 Task: Search for  Homes in Napa Valley with Wine Cellars and Has view home feature.
Action: Mouse moved to (225, 183)
Screenshot: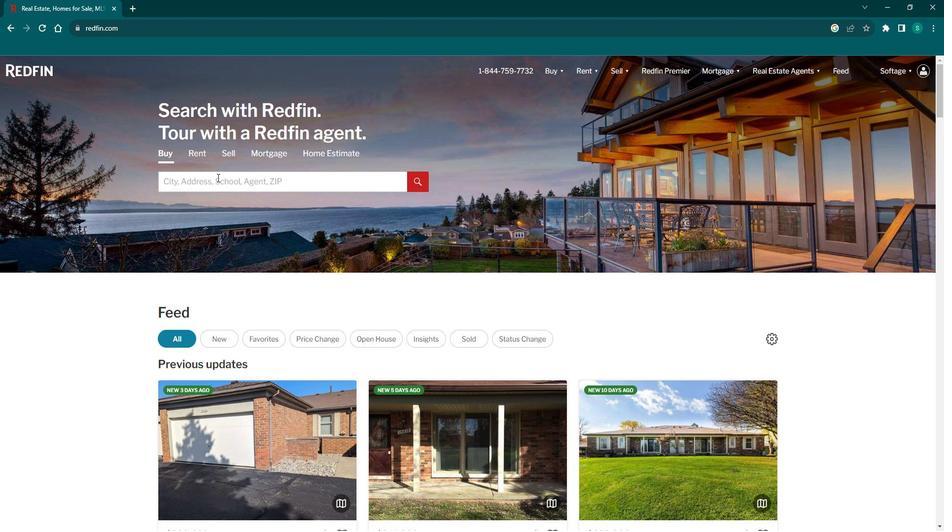 
Action: Mouse pressed left at (225, 183)
Screenshot: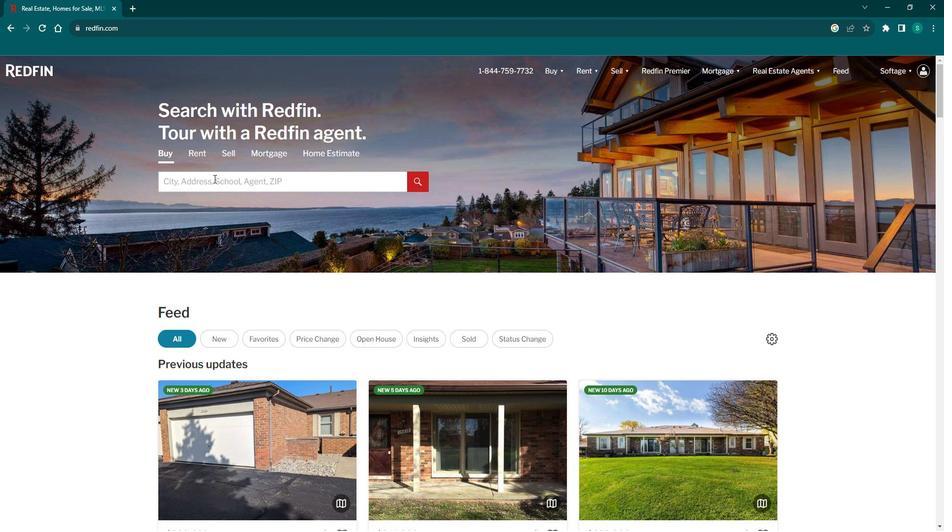 
Action: Mouse moved to (238, 185)
Screenshot: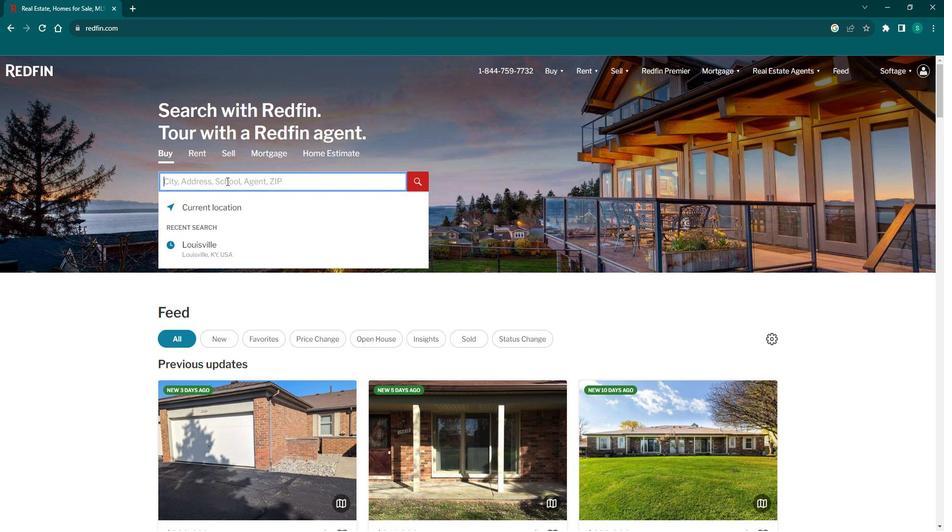 
Action: Key pressed <Key.caps_lock>N<Key.caps_lock>apa<Key.space><Key.caps_lock>V<Key.caps_lock>alley
Screenshot: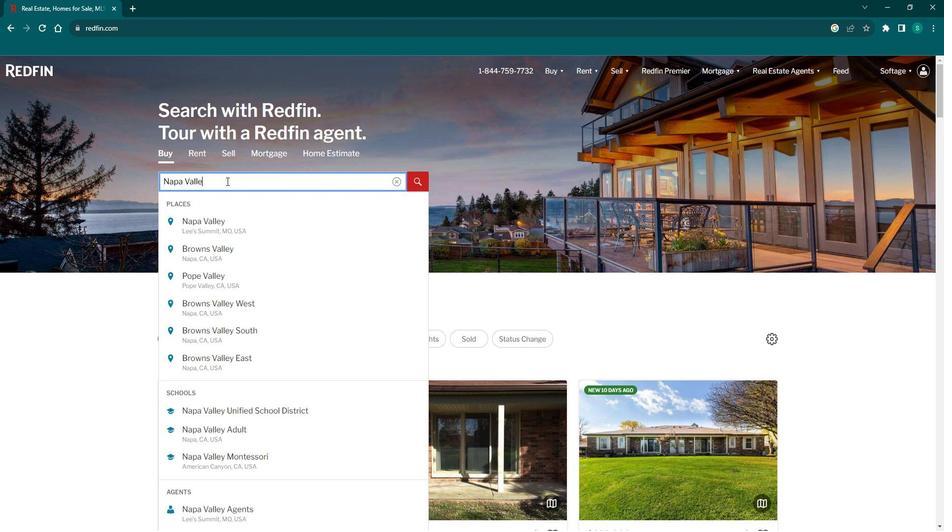 
Action: Mouse moved to (236, 229)
Screenshot: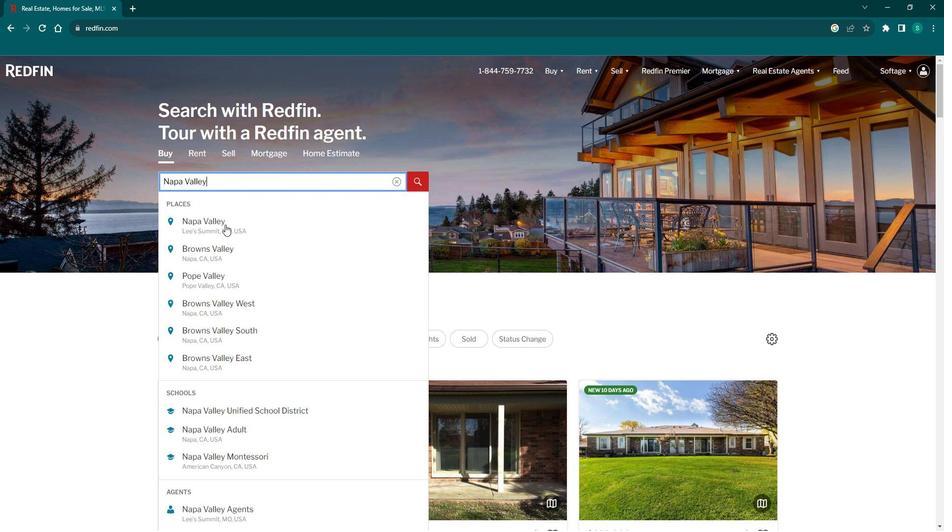 
Action: Mouse pressed left at (236, 229)
Screenshot: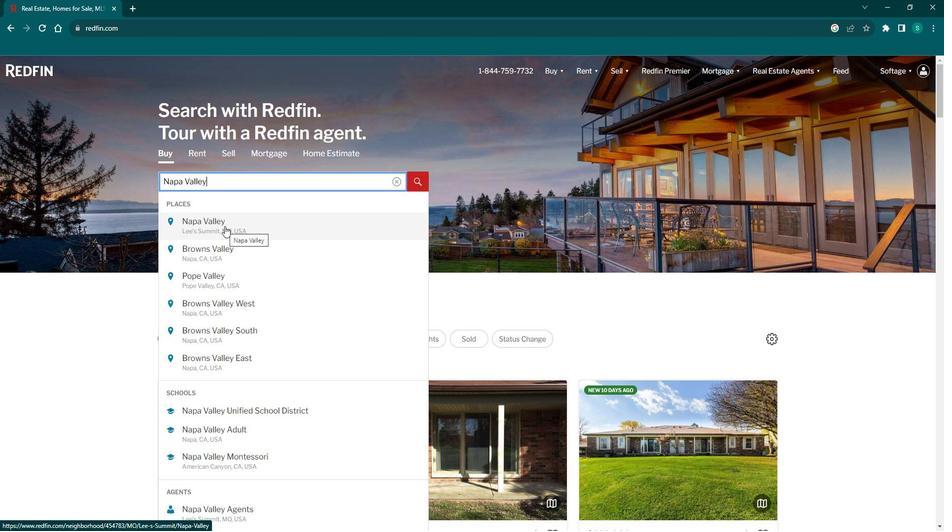 
Action: Mouse moved to (862, 144)
Screenshot: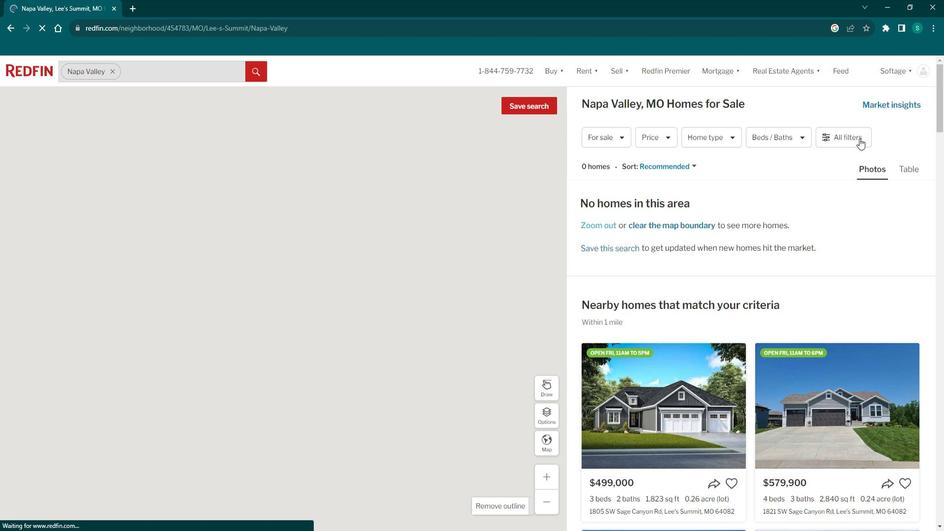 
Action: Mouse pressed left at (862, 144)
Screenshot: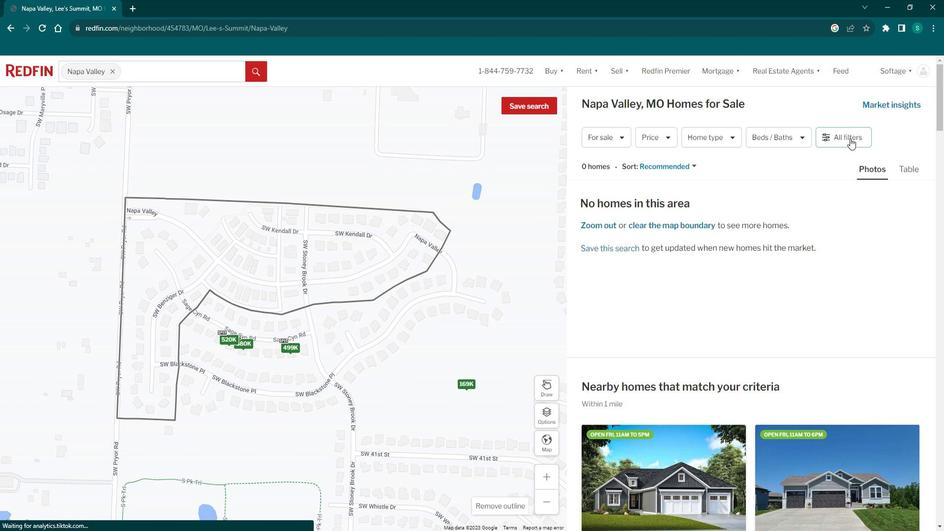 
Action: Mouse moved to (724, 324)
Screenshot: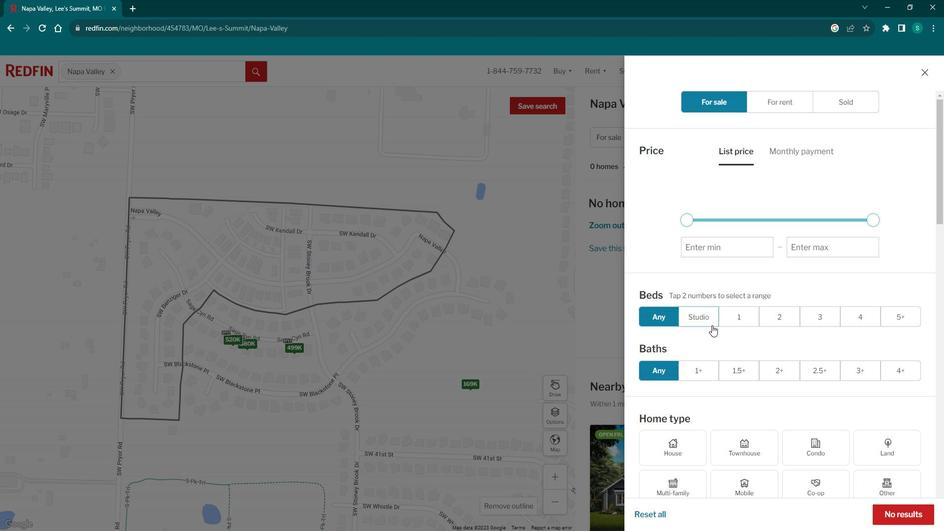 
Action: Mouse scrolled (724, 324) with delta (0, 0)
Screenshot: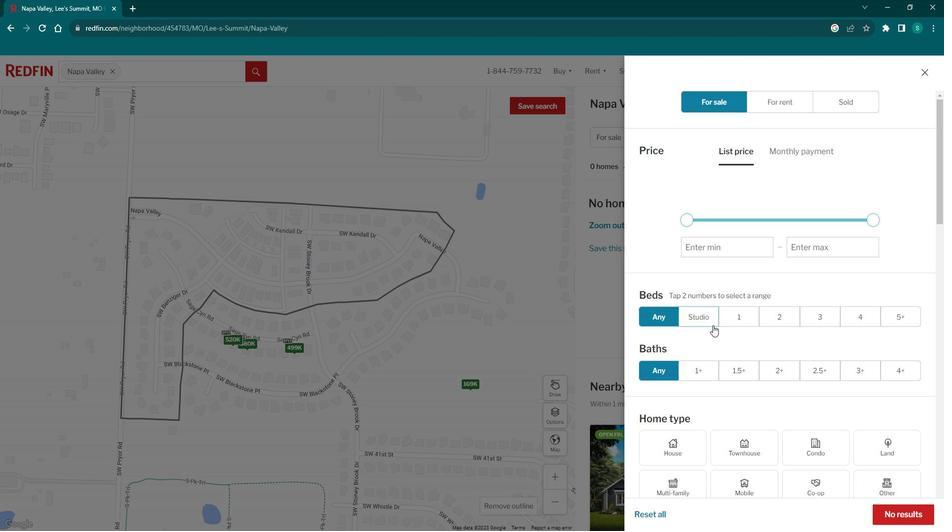 
Action: Mouse scrolled (724, 324) with delta (0, 0)
Screenshot: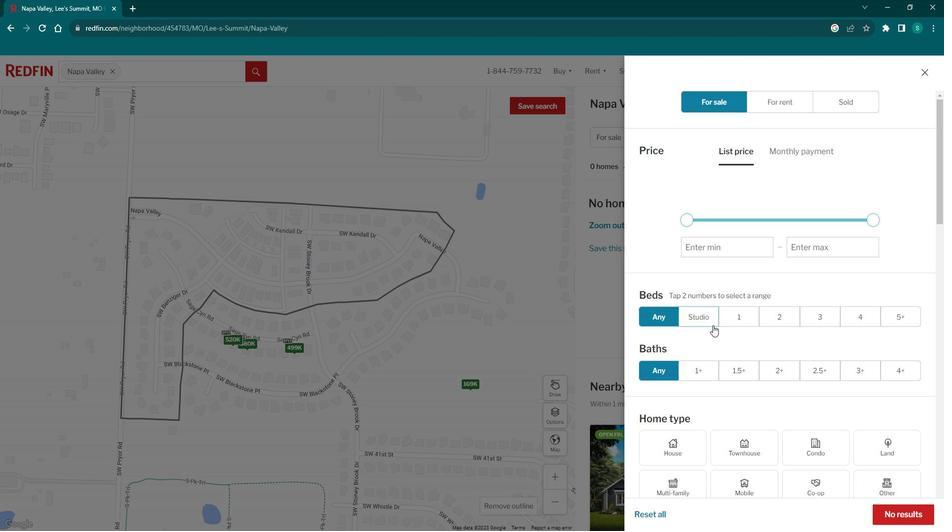
Action: Mouse scrolled (724, 324) with delta (0, 0)
Screenshot: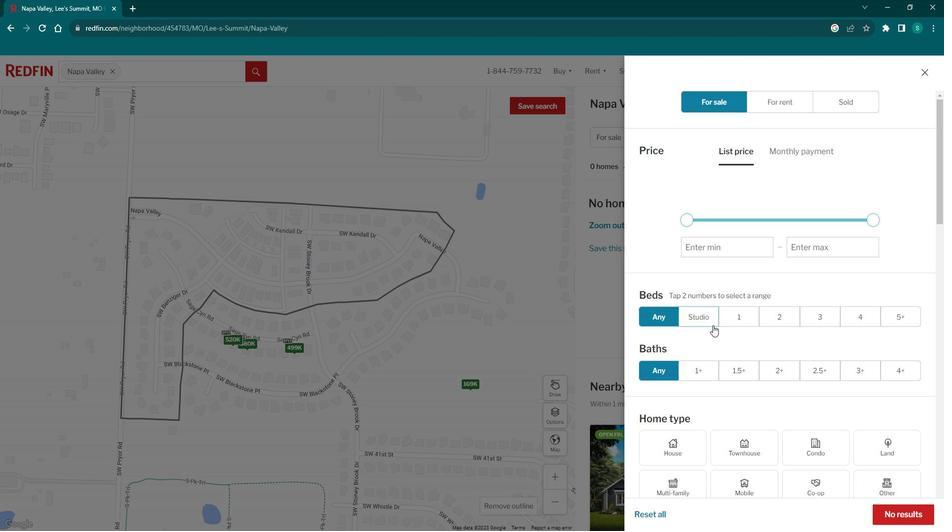 
Action: Mouse scrolled (724, 324) with delta (0, 0)
Screenshot: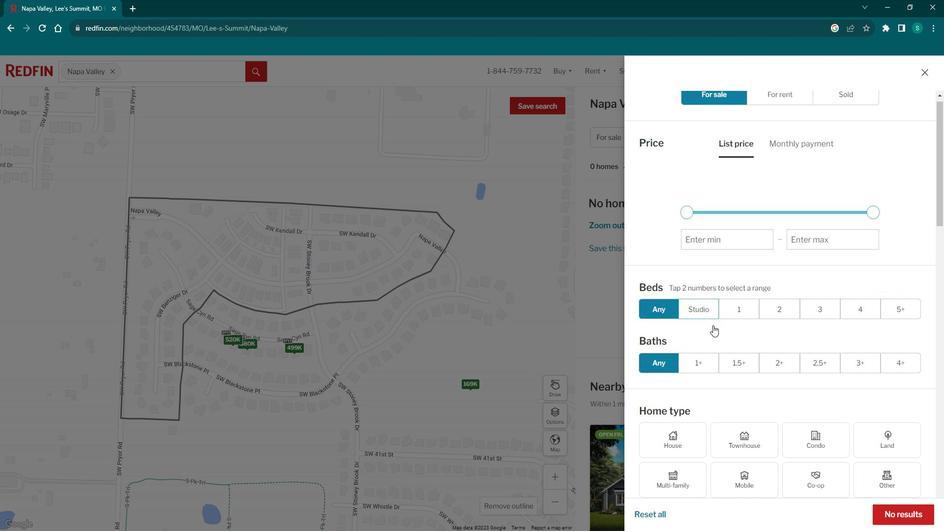 
Action: Mouse moved to (692, 245)
Screenshot: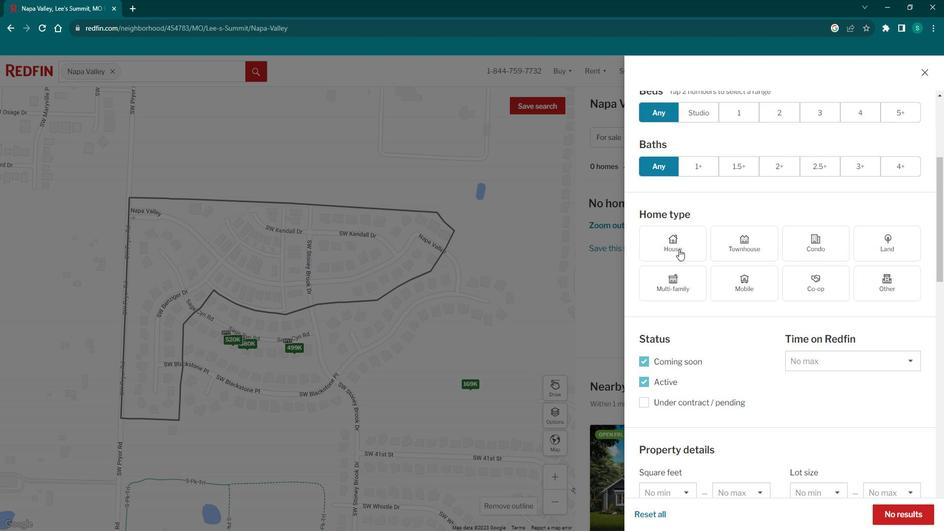 
Action: Mouse pressed left at (692, 245)
Screenshot: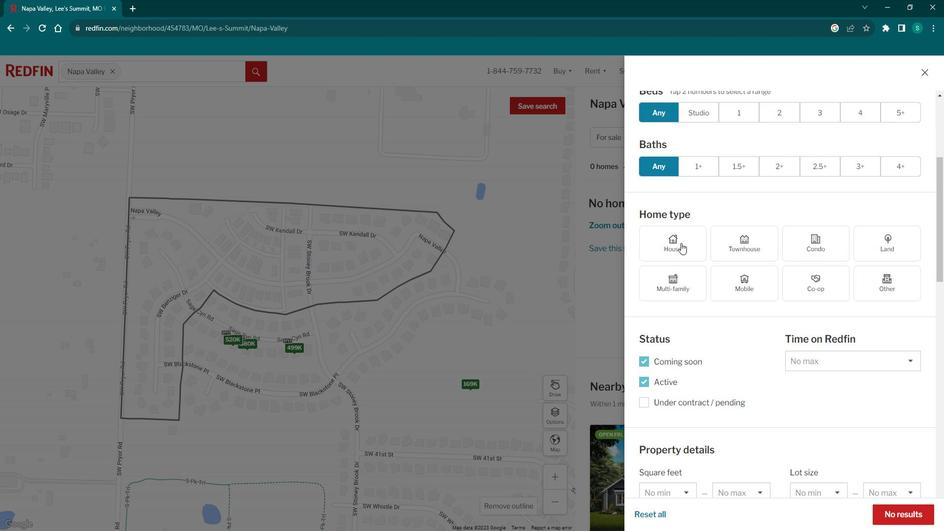 
Action: Mouse moved to (704, 362)
Screenshot: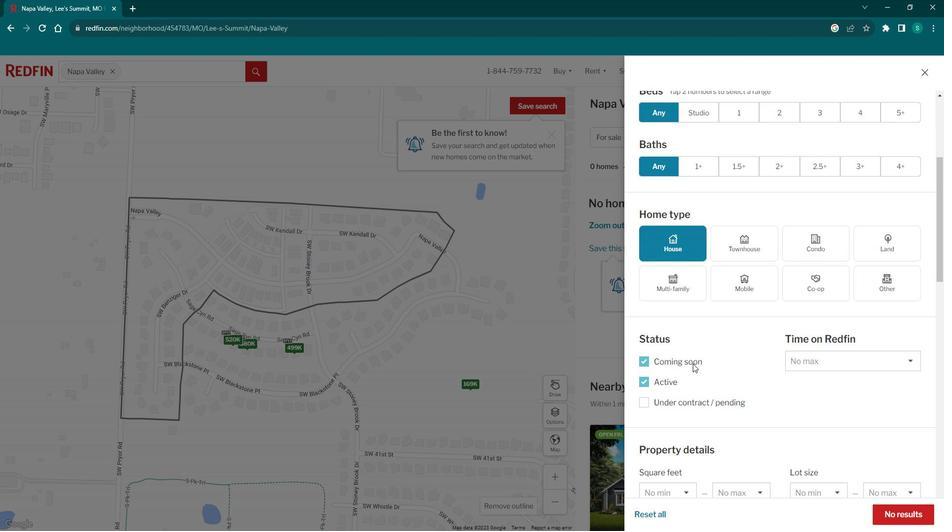
Action: Mouse scrolled (704, 361) with delta (0, 0)
Screenshot: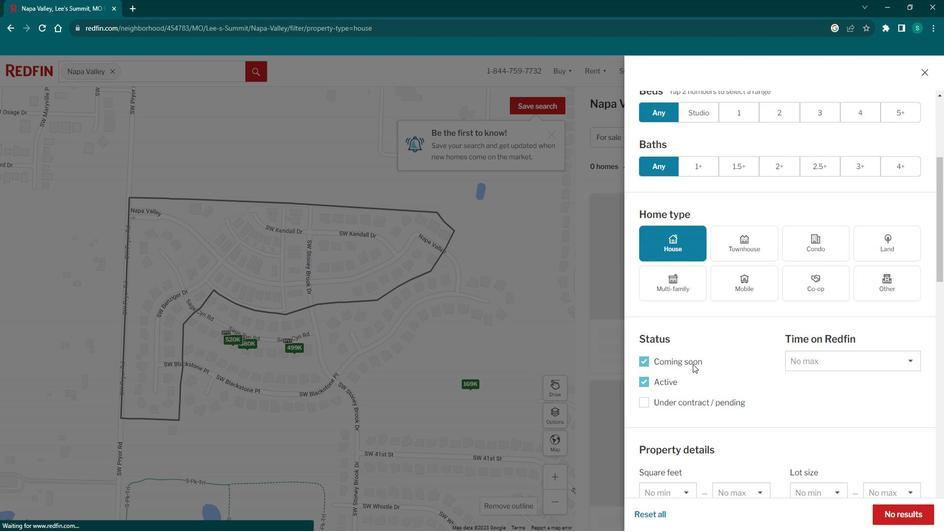 
Action: Mouse scrolled (704, 361) with delta (0, 0)
Screenshot: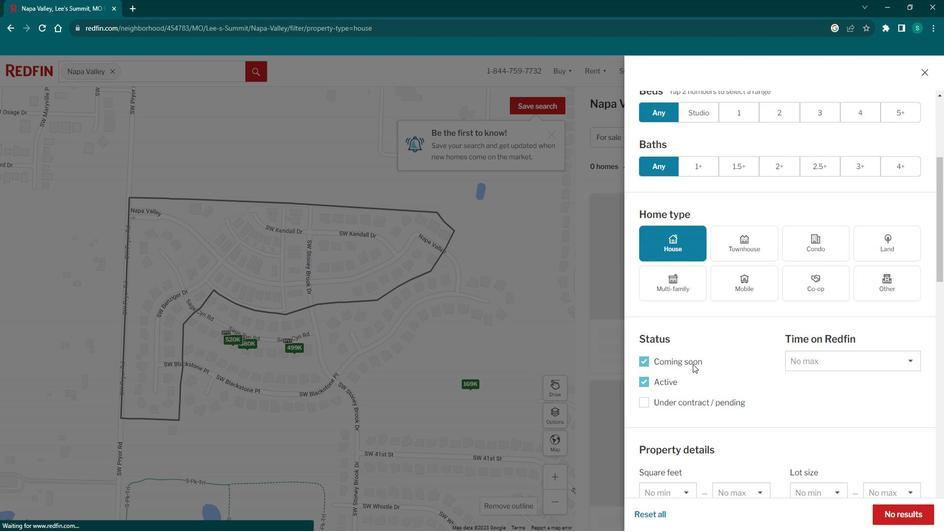 
Action: Mouse scrolled (704, 361) with delta (0, 0)
Screenshot: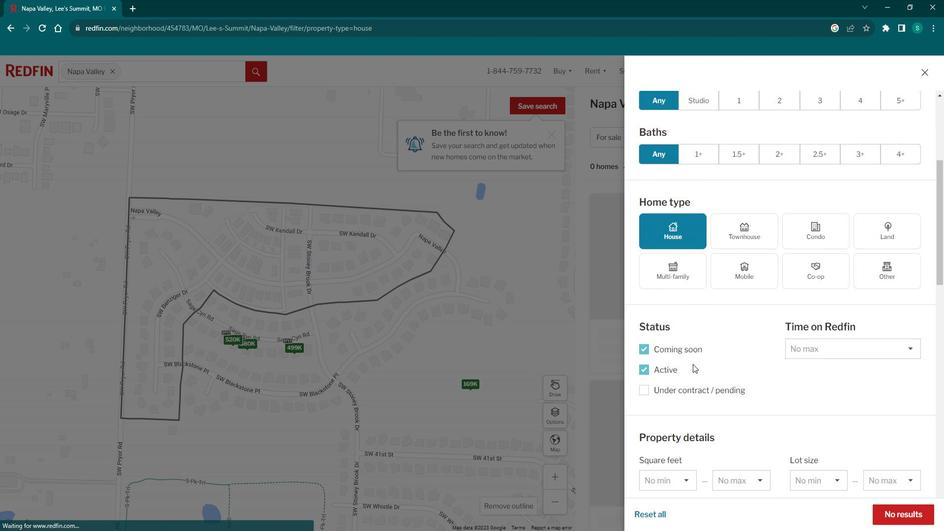 
Action: Mouse scrolled (704, 361) with delta (0, 0)
Screenshot: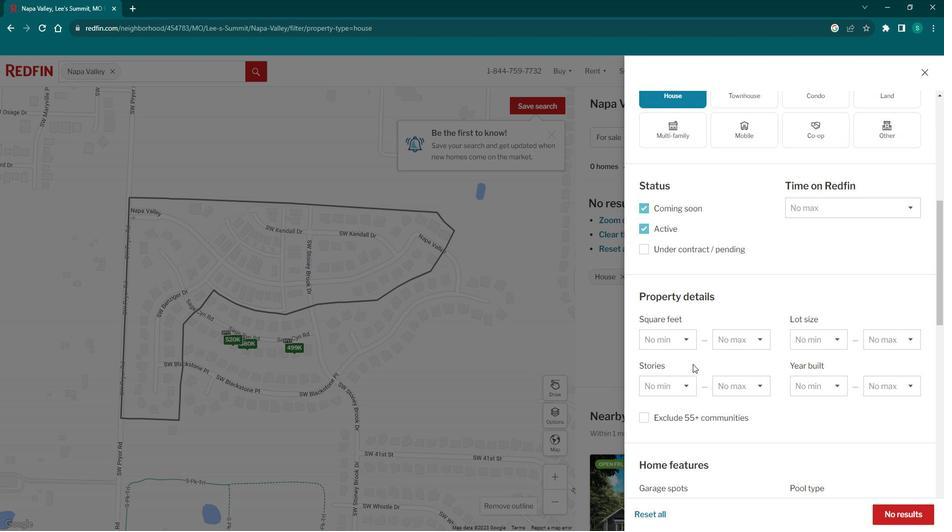 
Action: Mouse scrolled (704, 361) with delta (0, 0)
Screenshot: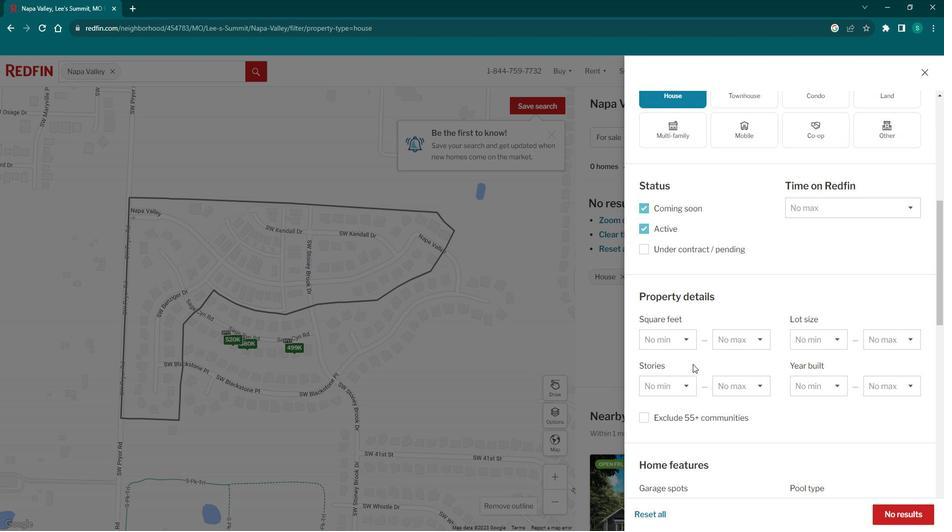 
Action: Mouse scrolled (704, 361) with delta (0, 0)
Screenshot: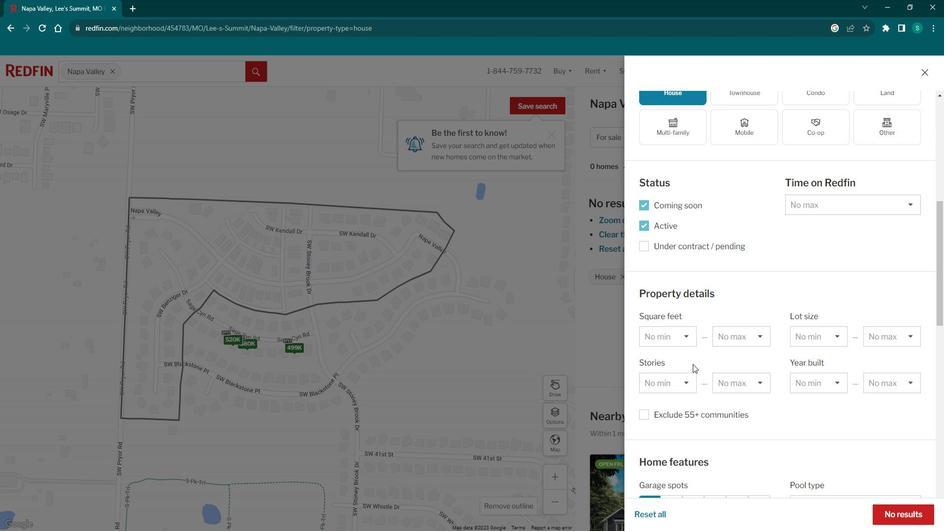 
Action: Mouse moved to (690, 350)
Screenshot: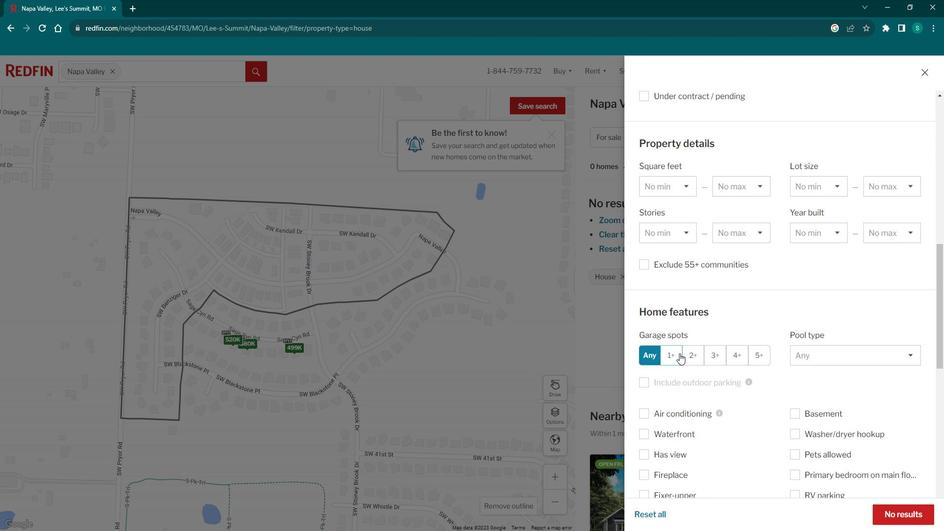 
Action: Mouse scrolled (690, 349) with delta (0, 0)
Screenshot: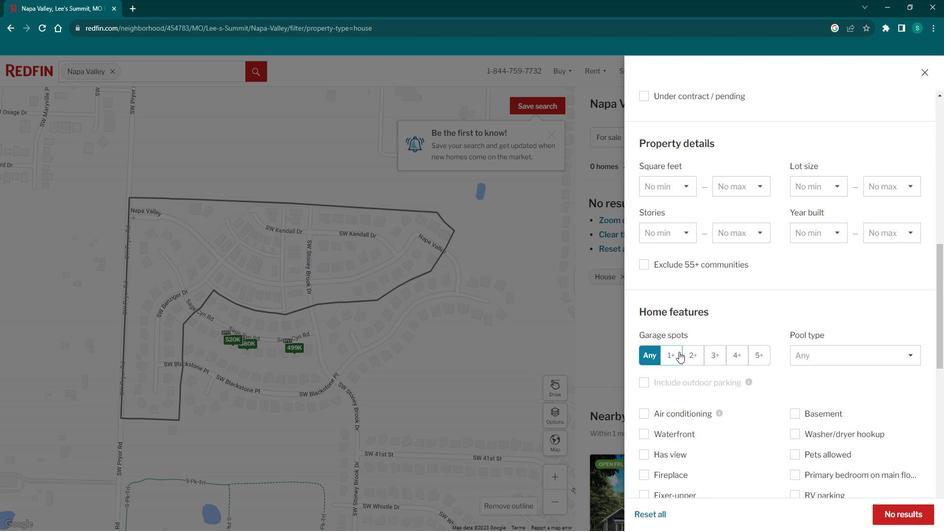 
Action: Mouse scrolled (690, 349) with delta (0, 0)
Screenshot: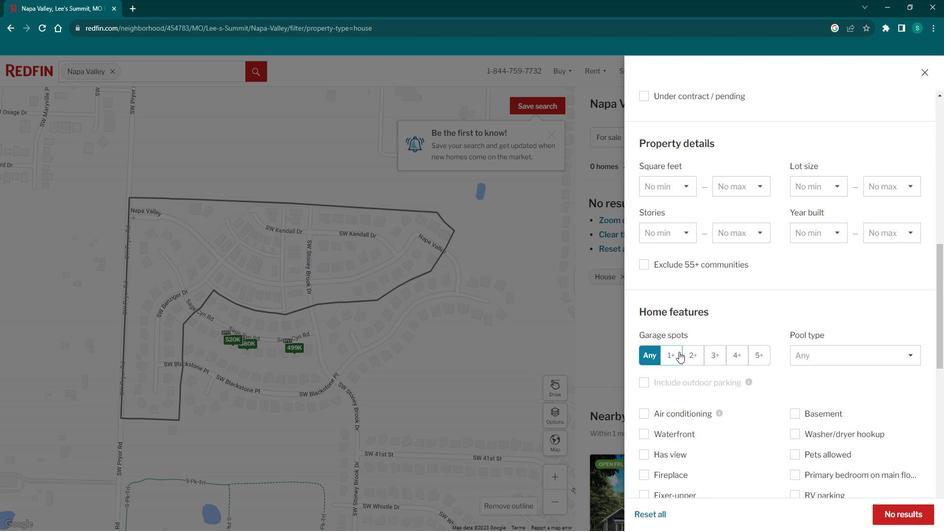 
Action: Mouse scrolled (690, 349) with delta (0, 0)
Screenshot: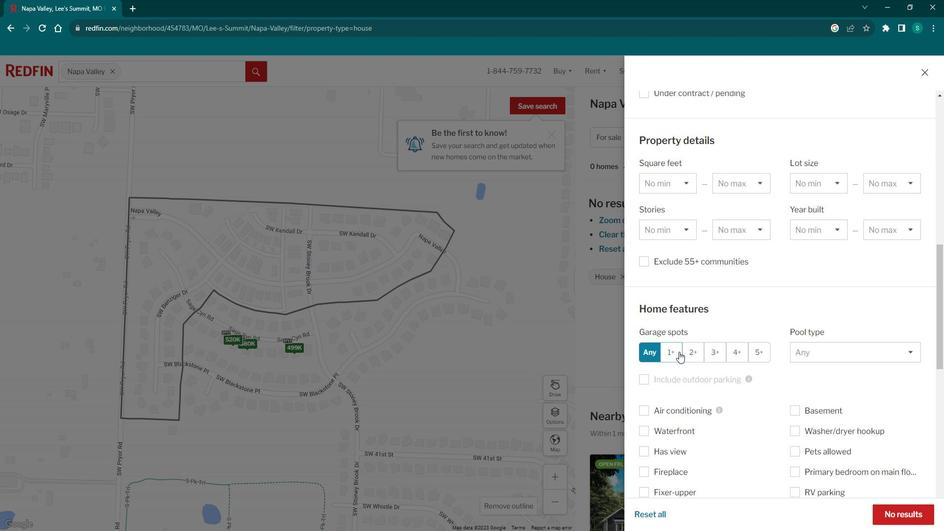 
Action: Mouse moved to (673, 424)
Screenshot: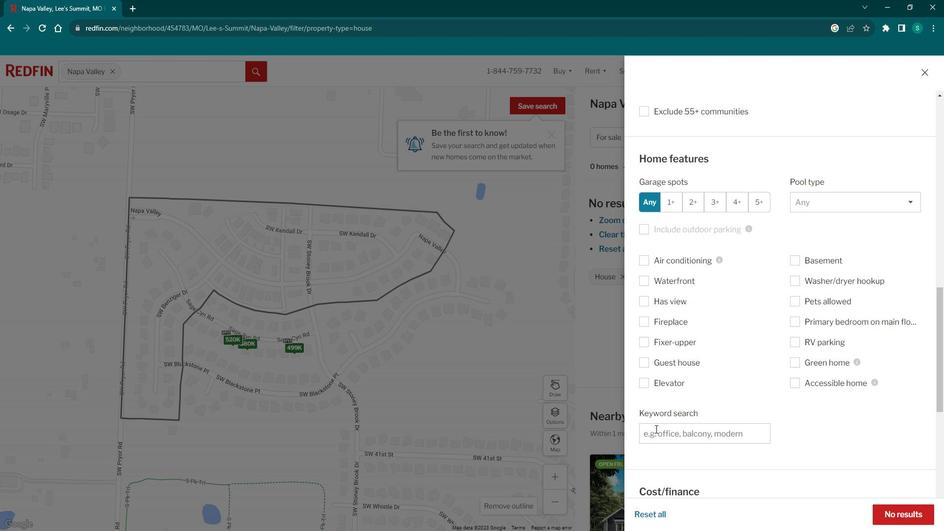 
Action: Mouse pressed left at (673, 424)
Screenshot: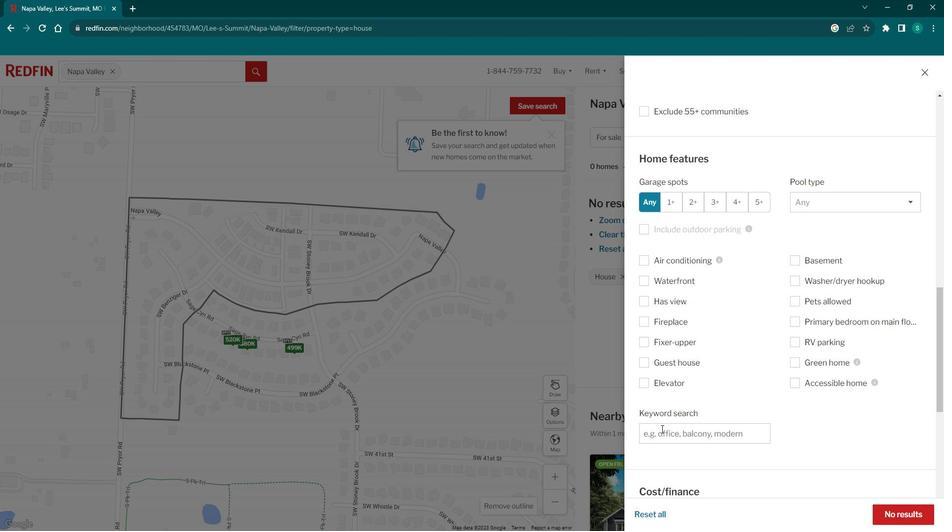 
Action: Mouse moved to (671, 298)
Screenshot: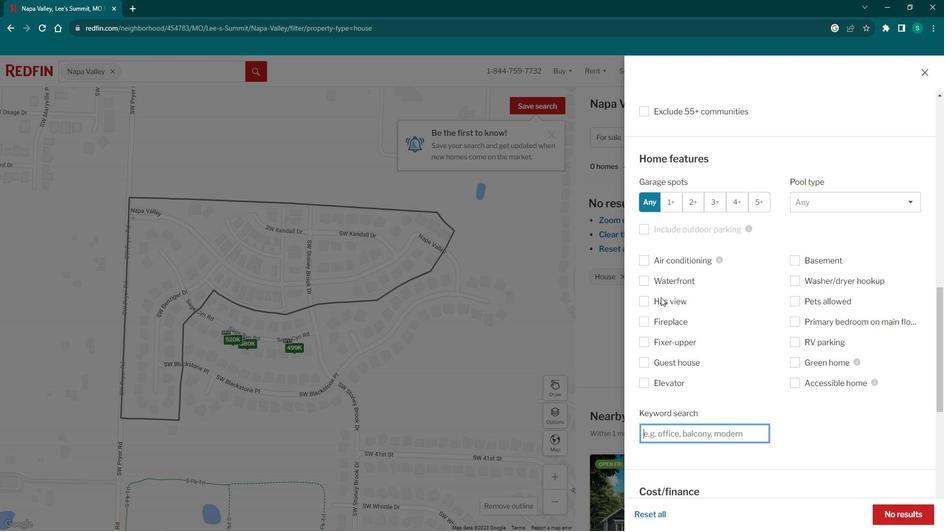 
Action: Mouse pressed left at (671, 298)
Screenshot: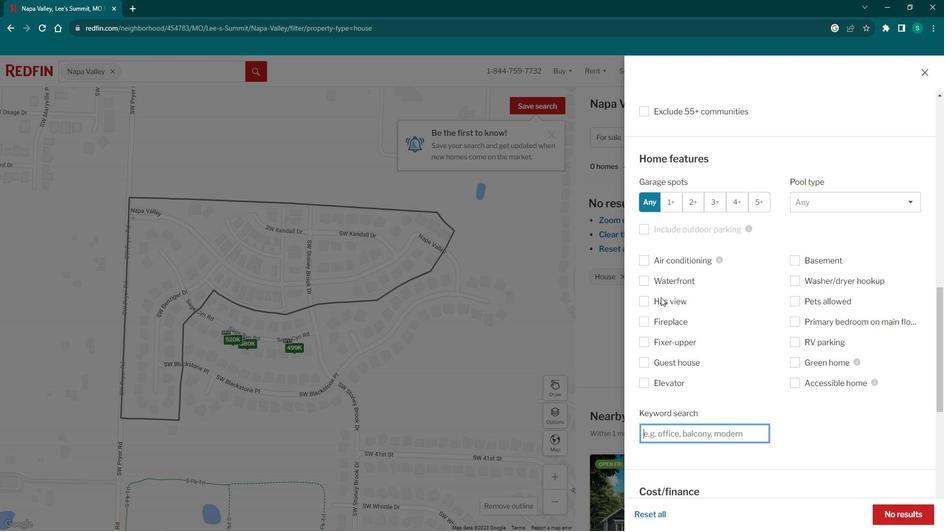 
Action: Mouse moved to (699, 429)
Screenshot: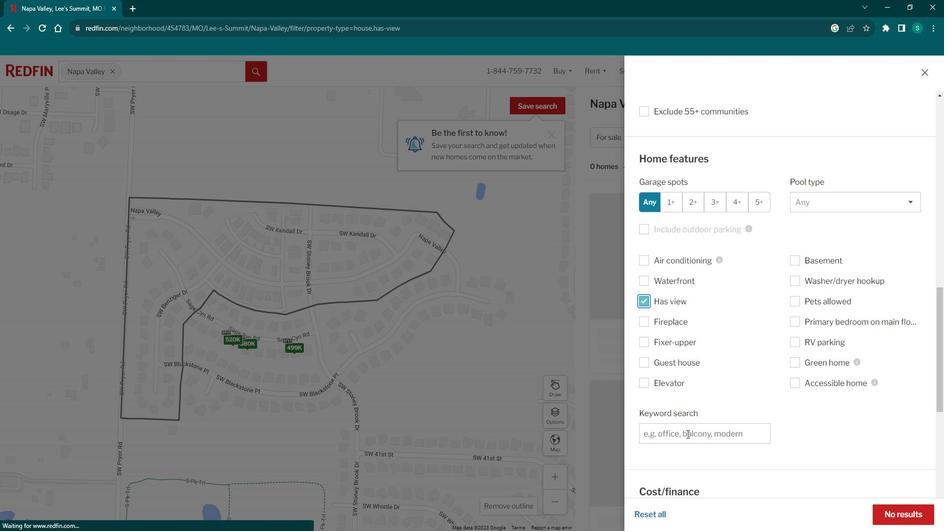 
Action: Mouse pressed left at (699, 429)
Screenshot: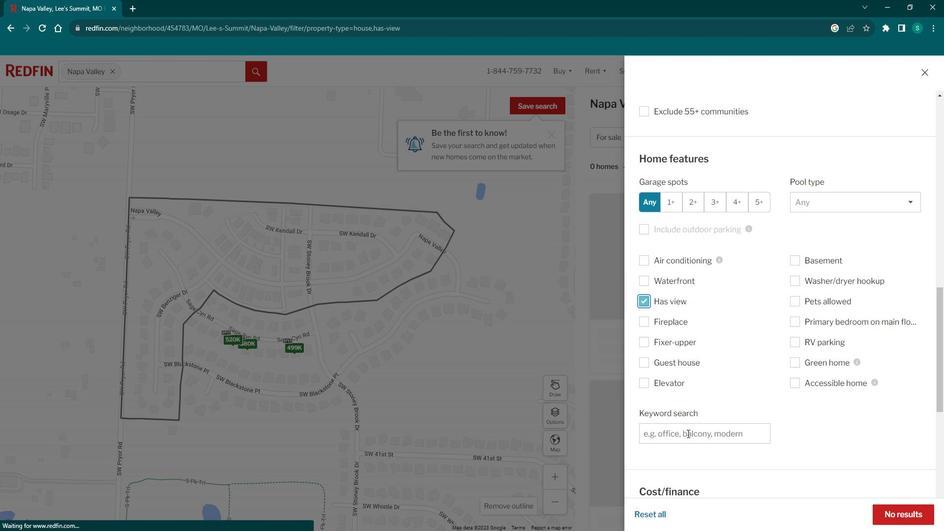 
Action: Key pressed <Key.caps_lock>W<Key.caps_lock>ine<Key.space><Key.caps_lock>C<Key.caps_lock>ellars<Key.enter>
Screenshot: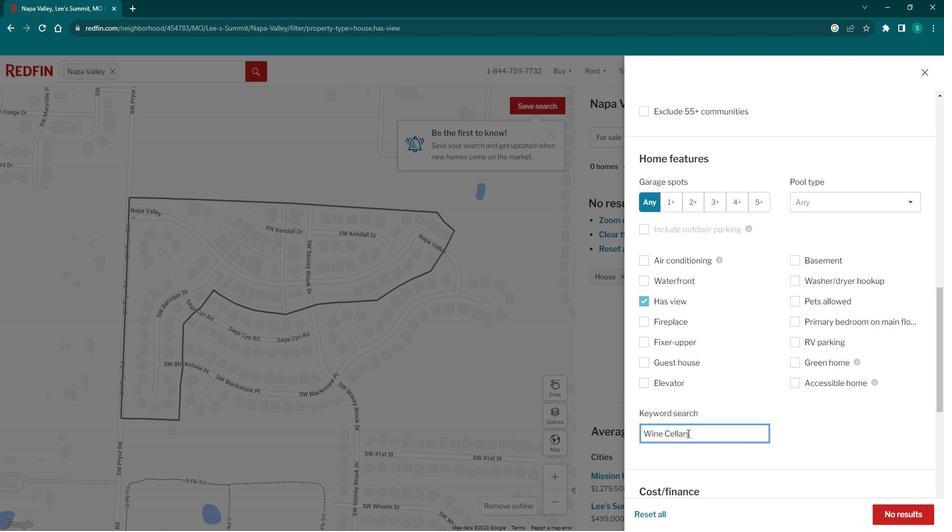 
Action: Mouse moved to (904, 499)
Screenshot: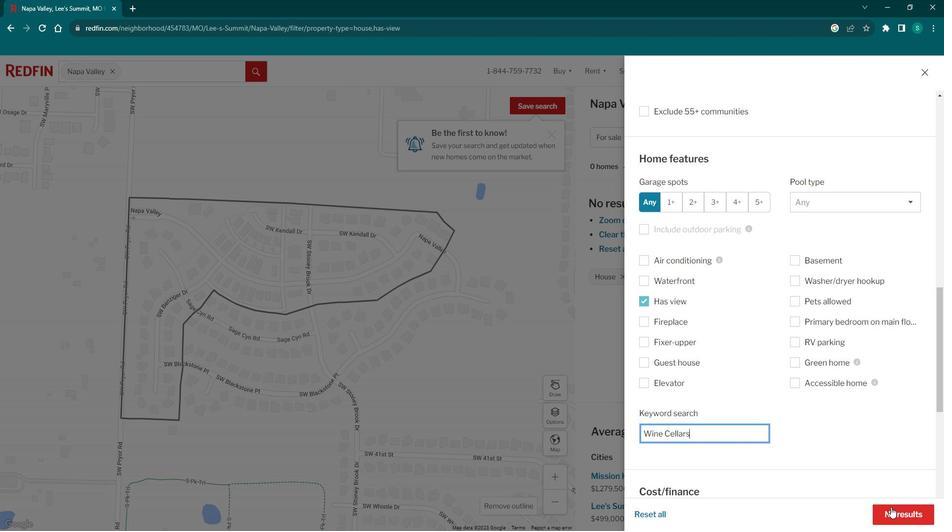 
Action: Mouse pressed left at (904, 499)
Screenshot: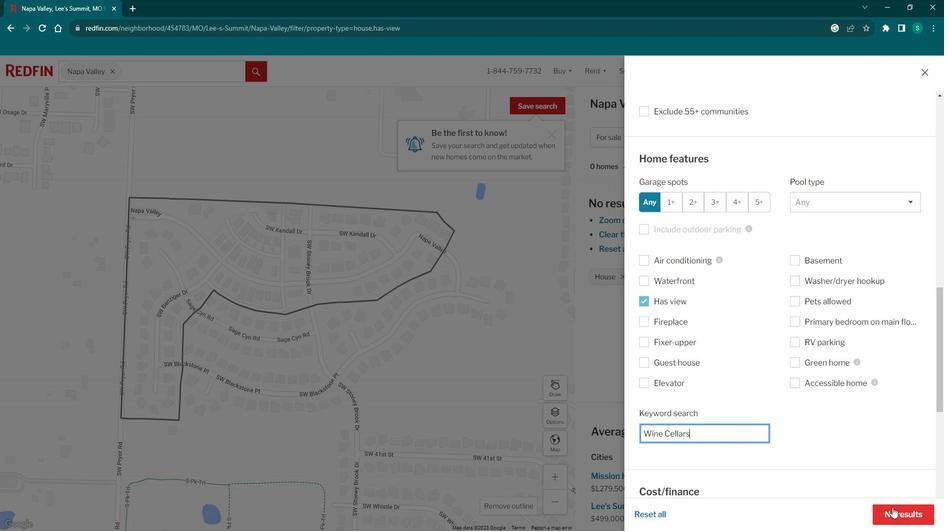 
Action: Mouse moved to (899, 501)
Screenshot: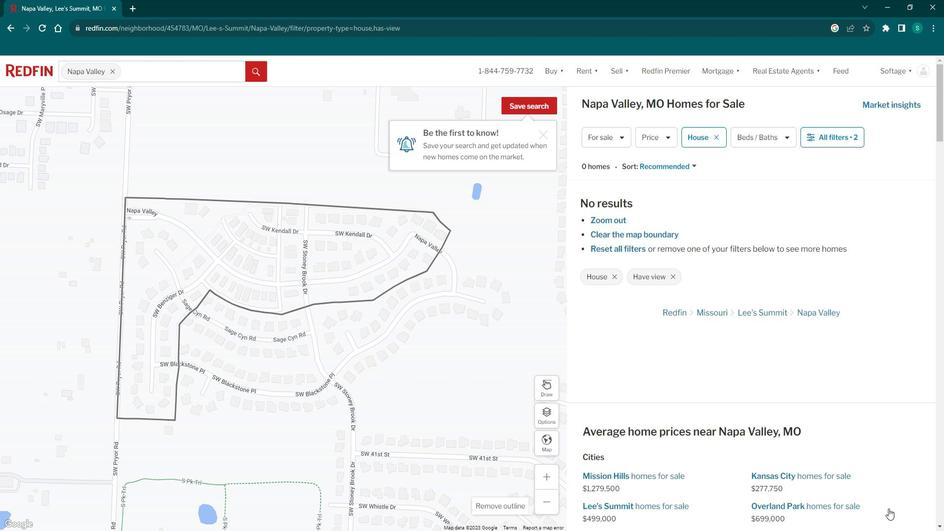 
